 Task: Select Add end date and time.
Action: Mouse moved to (555, 345)
Screenshot: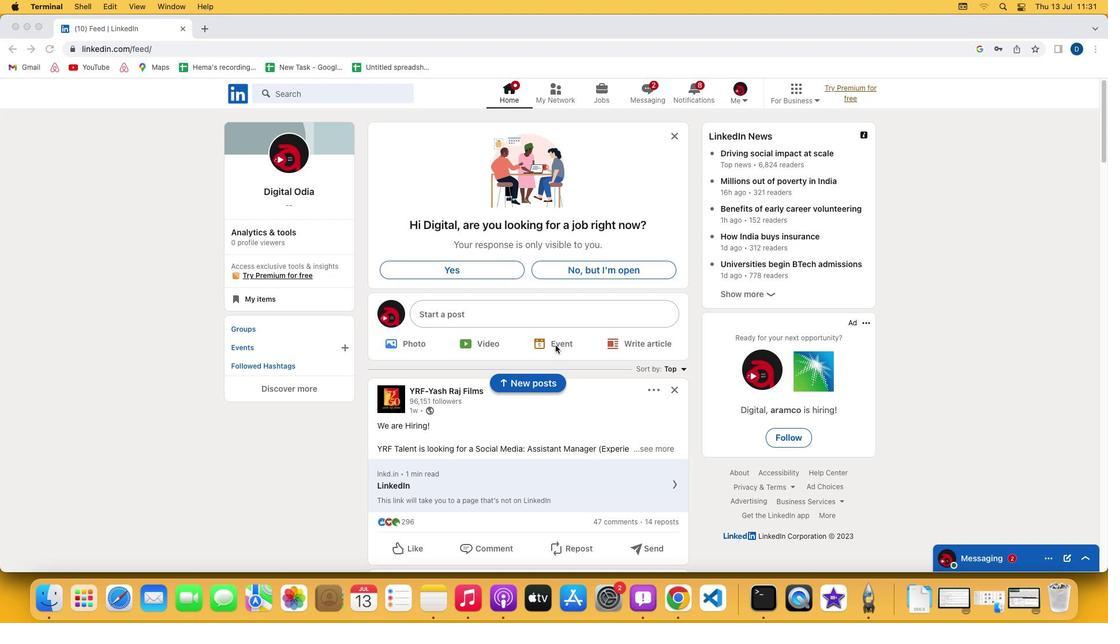 
Action: Mouse pressed left at (555, 345)
Screenshot: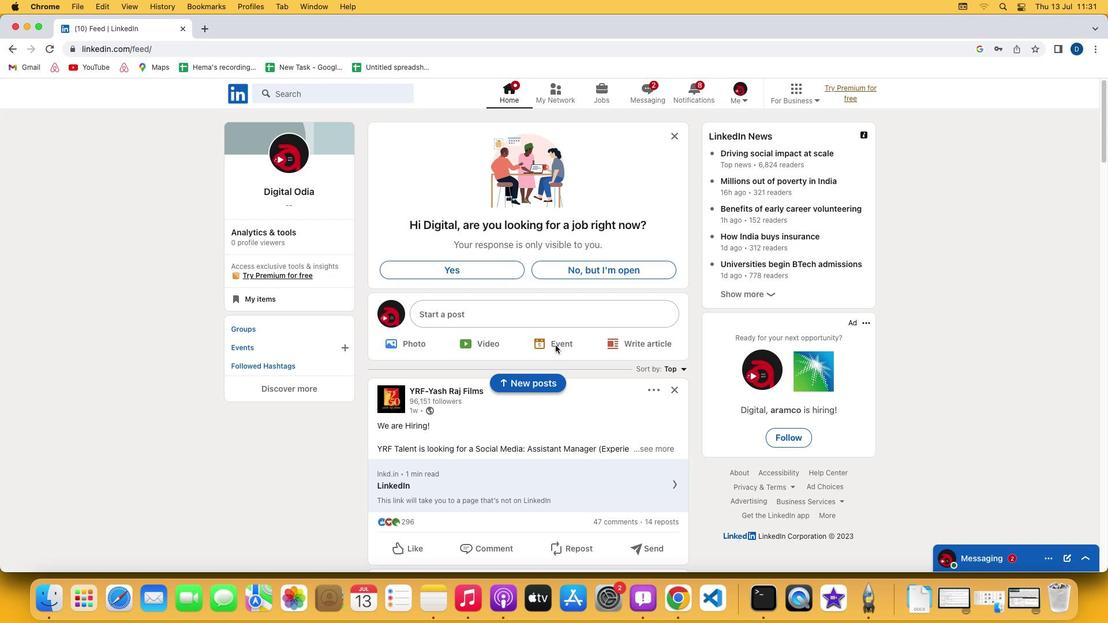 
Action: Mouse pressed left at (555, 345)
Screenshot: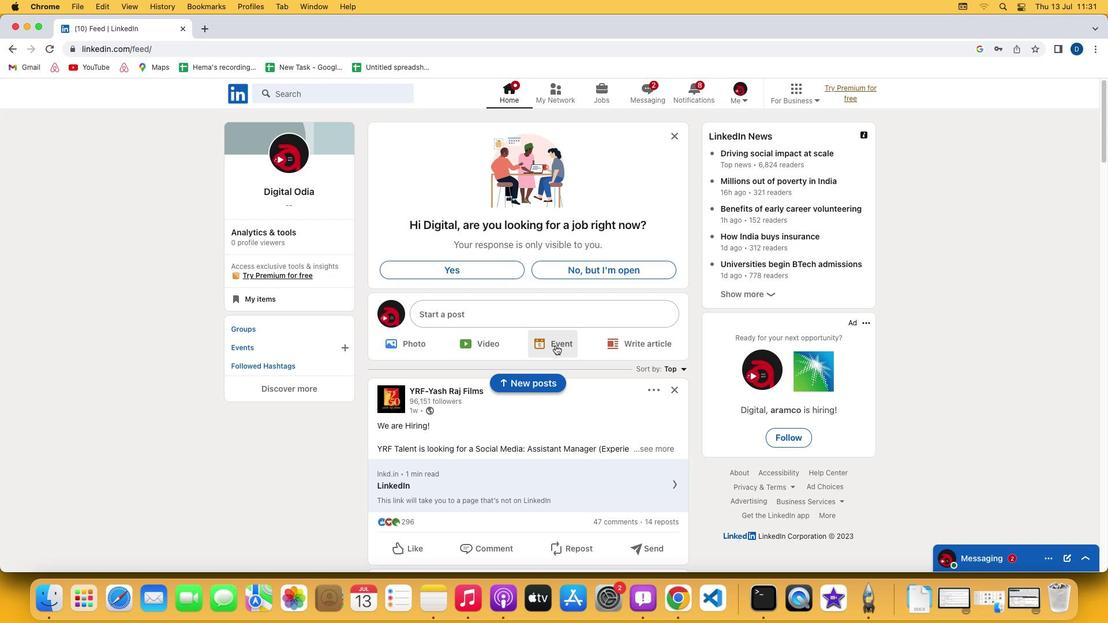 
Action: Mouse moved to (513, 392)
Screenshot: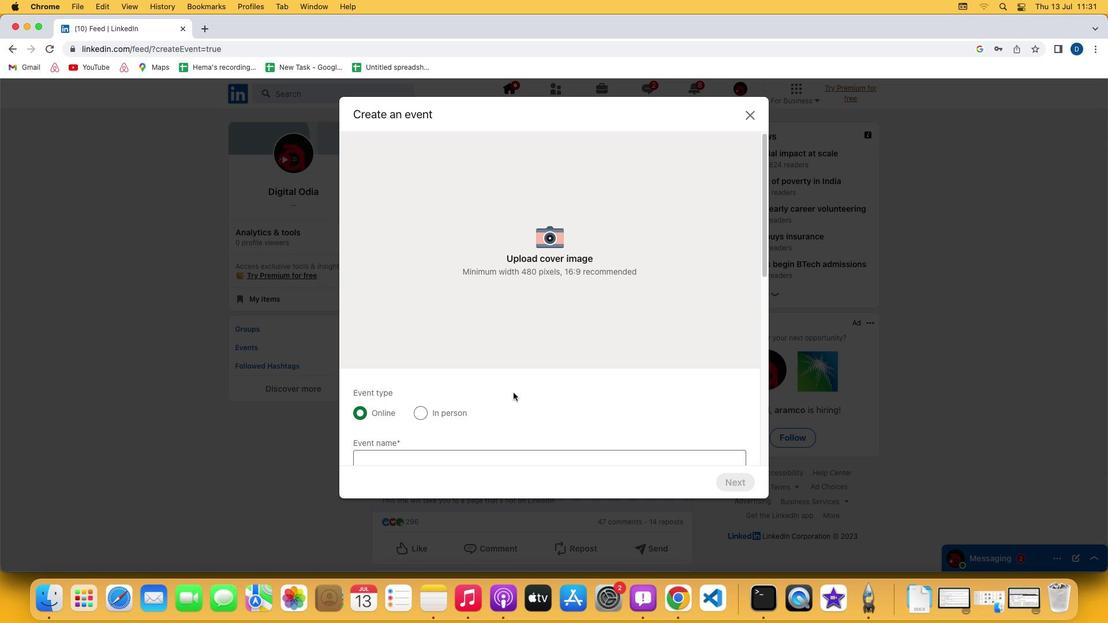 
Action: Mouse scrolled (513, 392) with delta (0, 0)
Screenshot: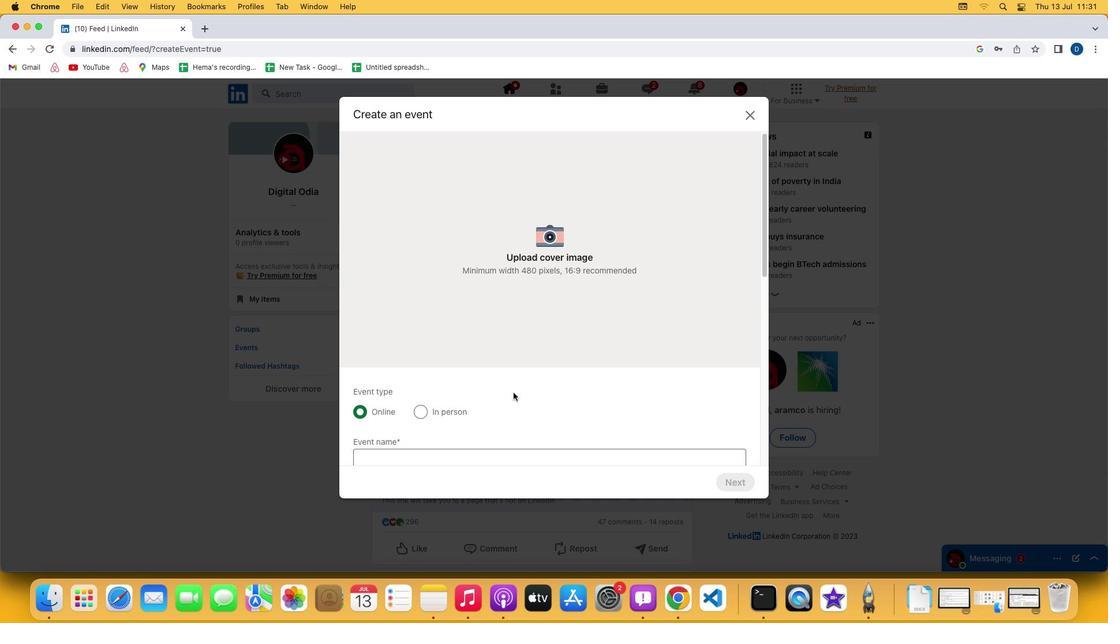 
Action: Mouse scrolled (513, 392) with delta (0, 0)
Screenshot: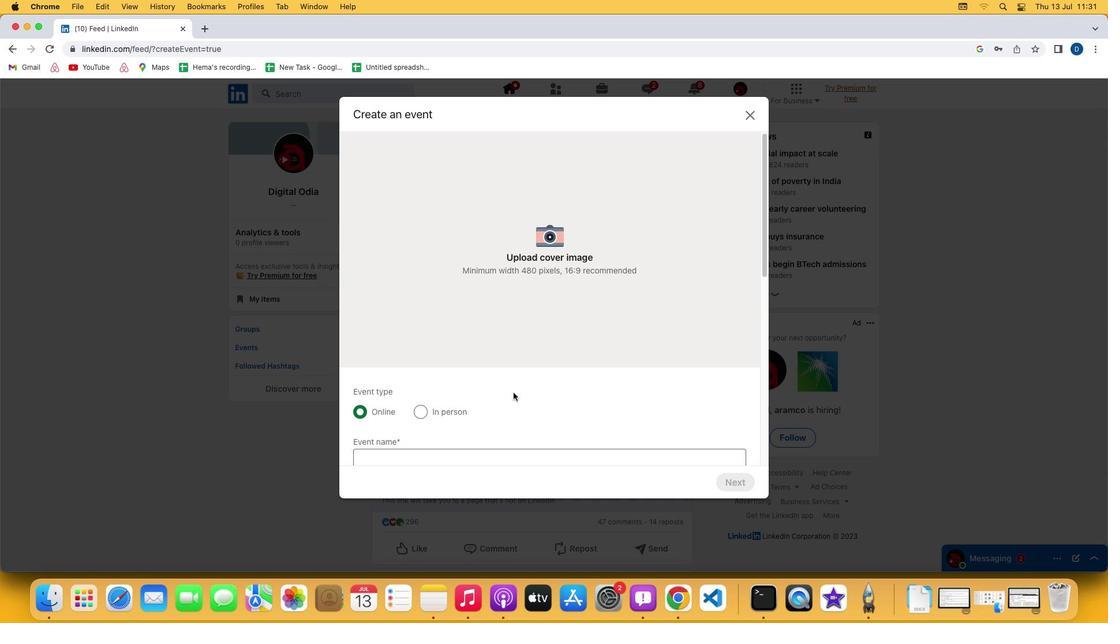 
Action: Mouse scrolled (513, 392) with delta (0, -1)
Screenshot: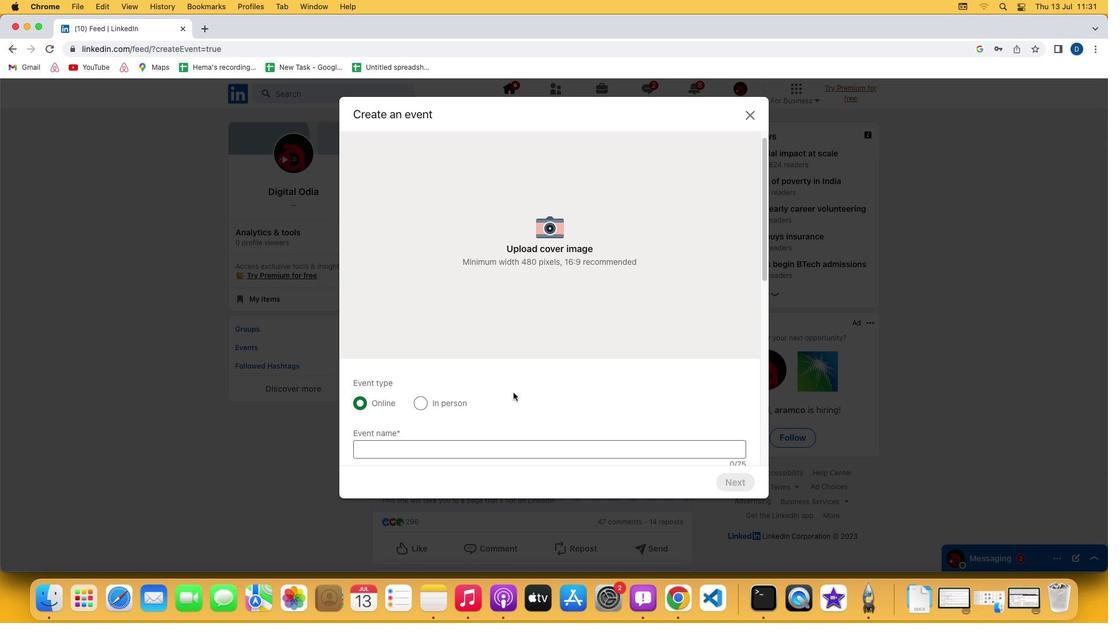 
Action: Mouse scrolled (513, 392) with delta (0, -2)
Screenshot: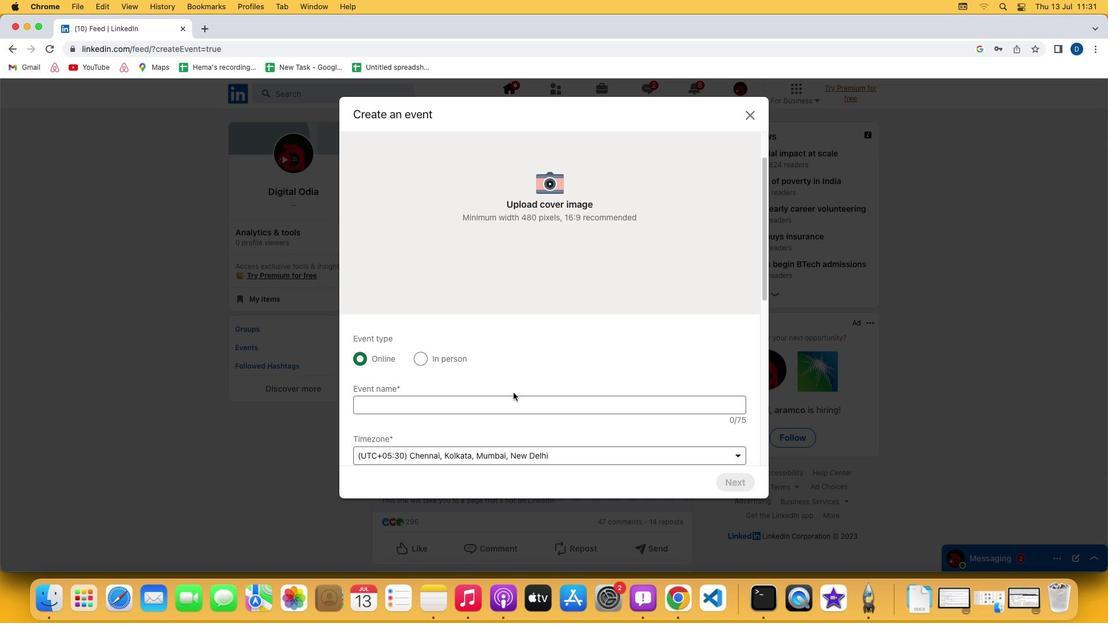 
Action: Mouse moved to (362, 359)
Screenshot: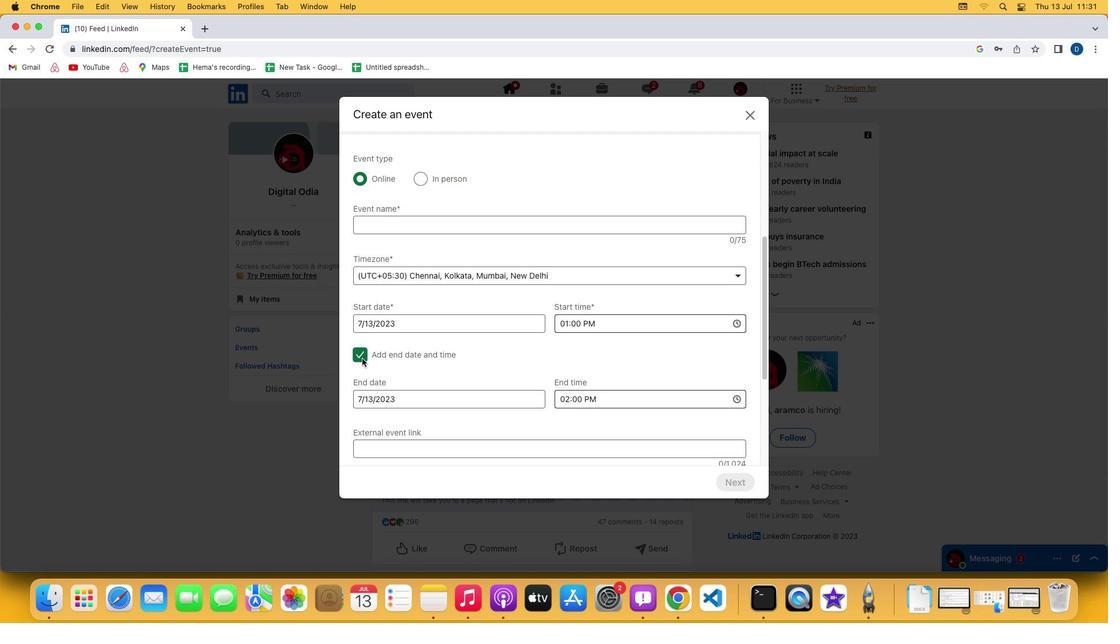 
